 Task: Create a due date automation trigger when advanced on, 2 working days before a card is due add fields with custom field "Resume" set to a date less than 1 days ago is due at 11:00 AM.
Action: Mouse moved to (954, 71)
Screenshot: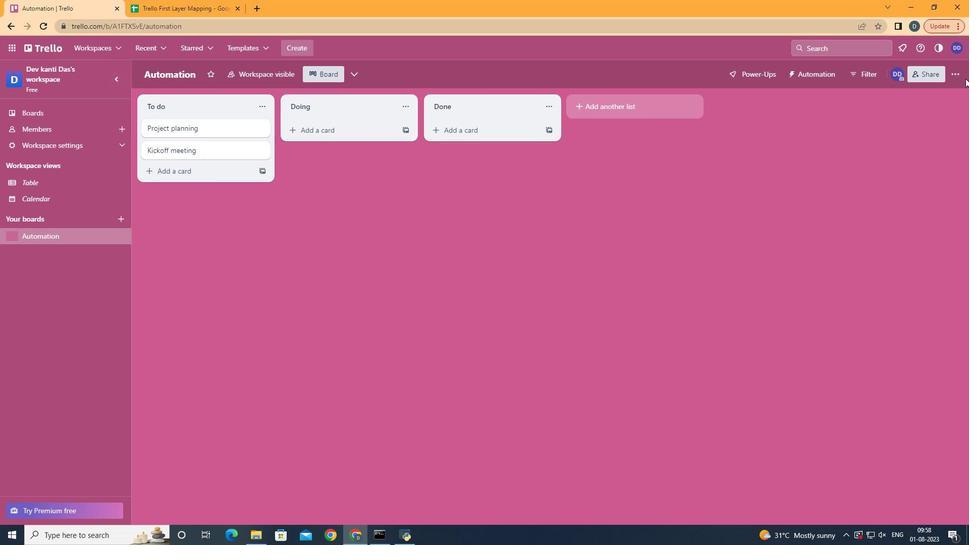 
Action: Mouse pressed left at (954, 71)
Screenshot: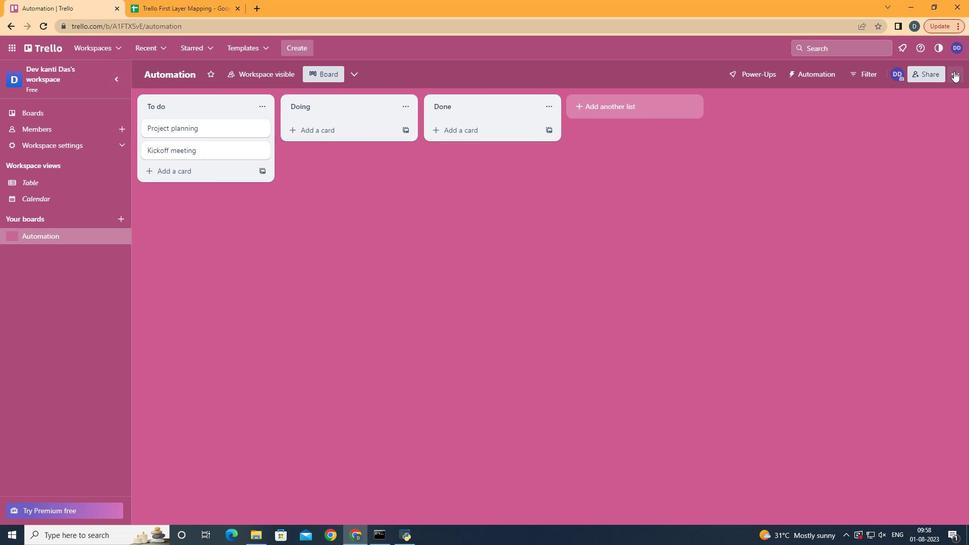 
Action: Mouse moved to (892, 201)
Screenshot: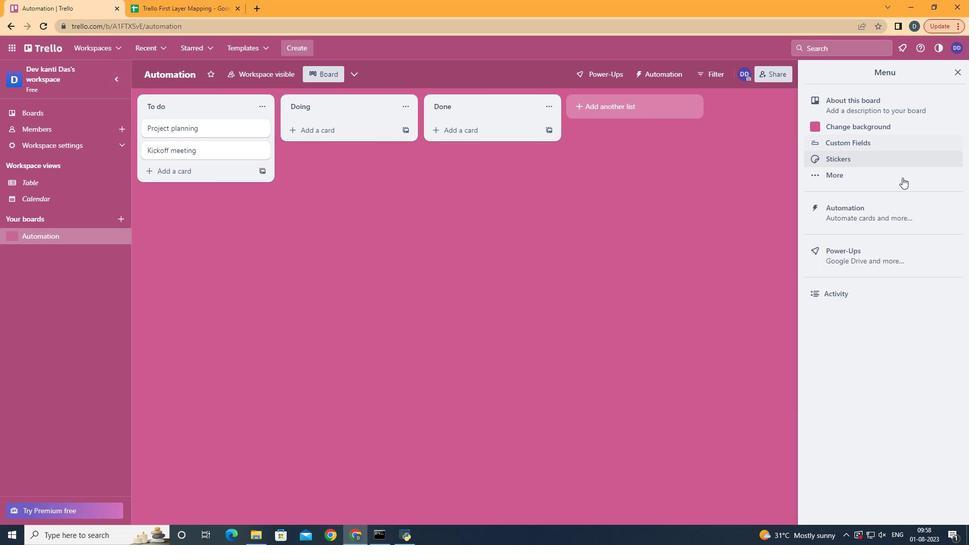 
Action: Mouse pressed left at (892, 201)
Screenshot: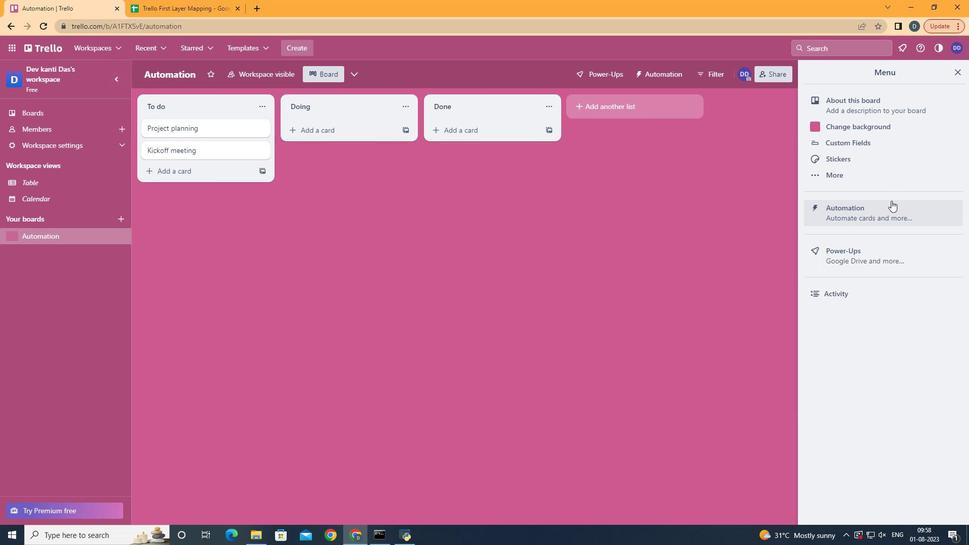 
Action: Mouse moved to (196, 199)
Screenshot: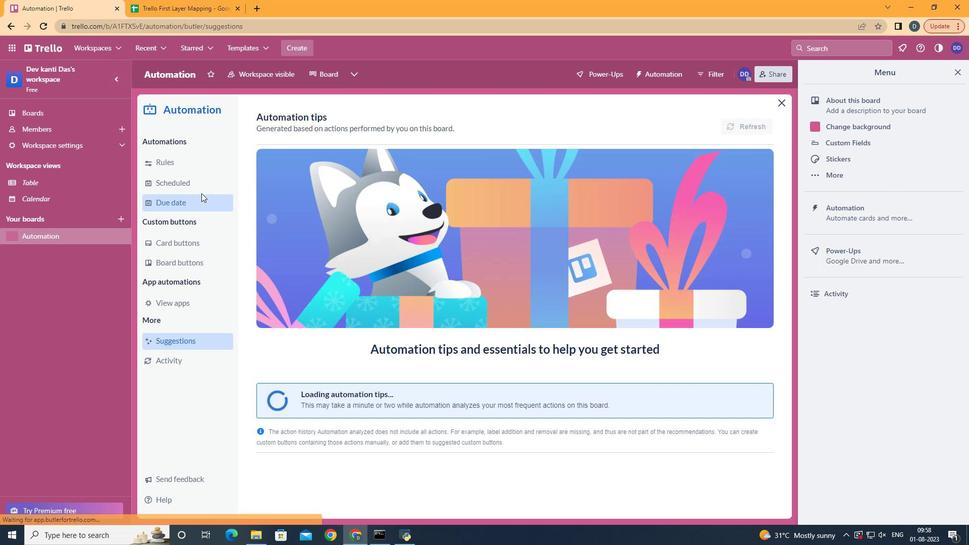 
Action: Mouse pressed left at (196, 199)
Screenshot: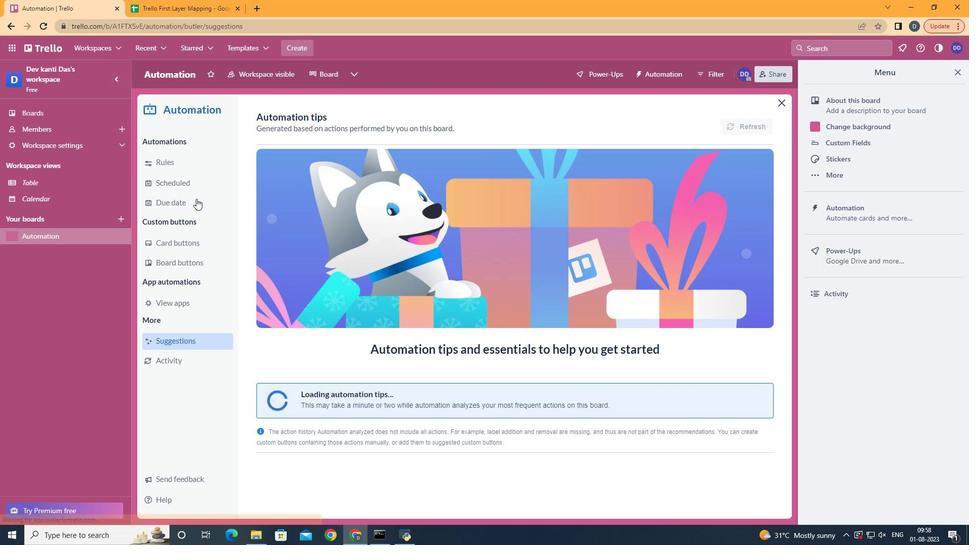
Action: Mouse moved to (724, 122)
Screenshot: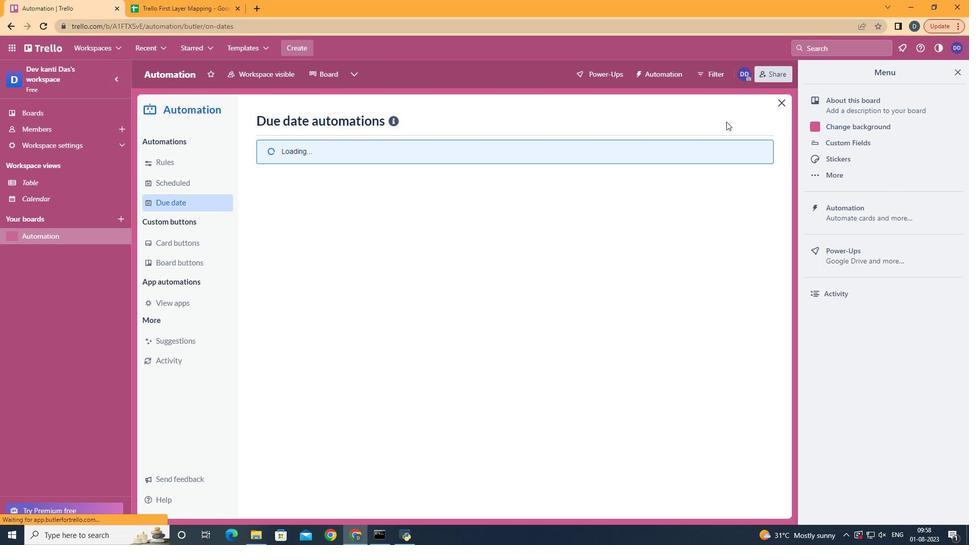 
Action: Mouse pressed left at (724, 122)
Screenshot: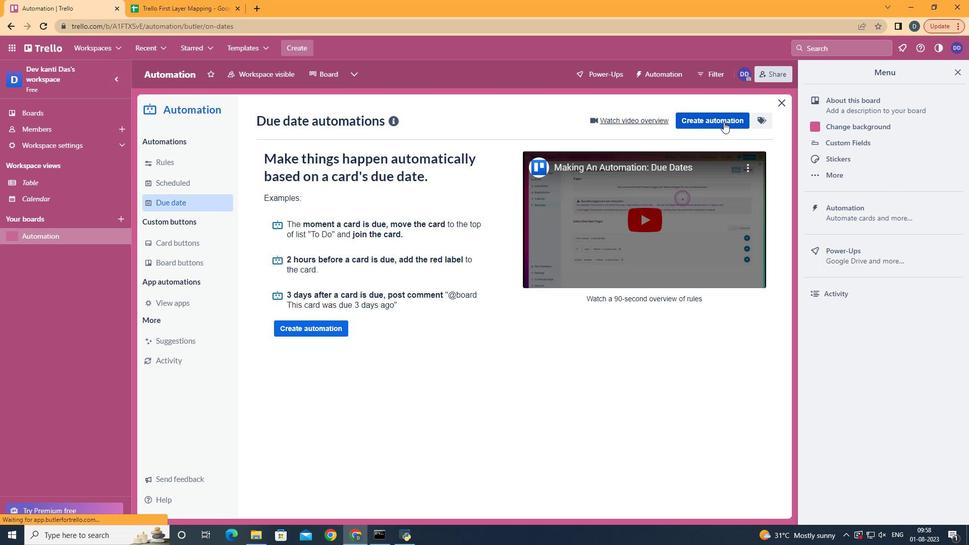 
Action: Mouse moved to (553, 210)
Screenshot: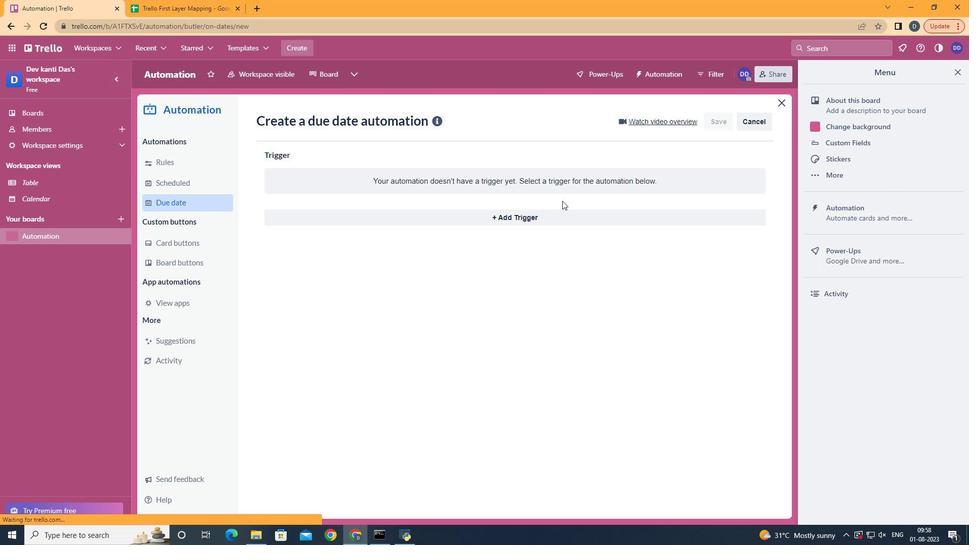 
Action: Mouse pressed left at (553, 210)
Screenshot: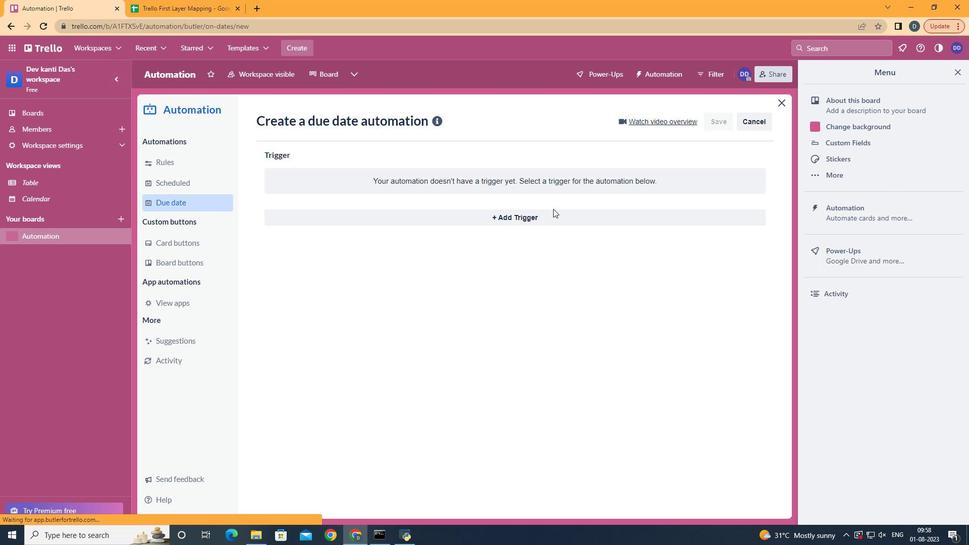 
Action: Mouse moved to (331, 411)
Screenshot: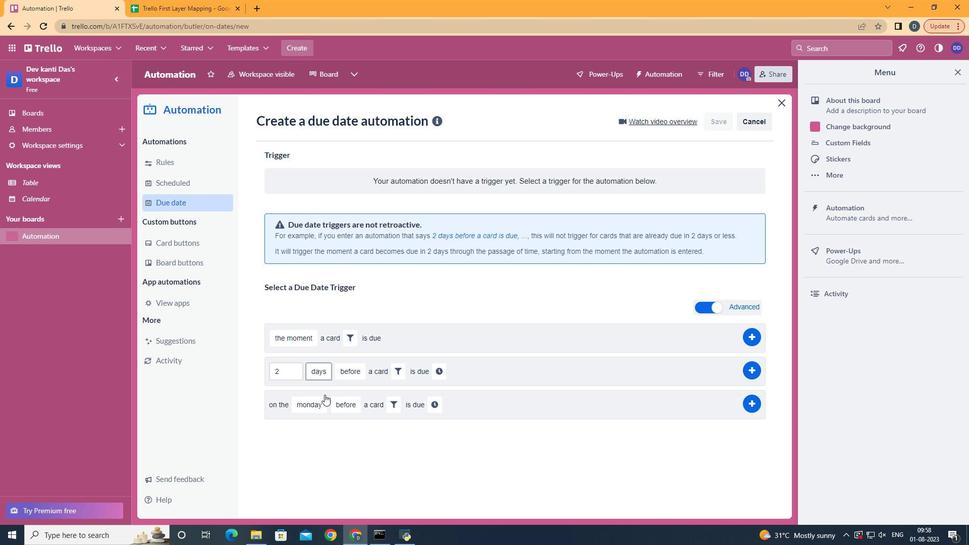 
Action: Mouse pressed left at (331, 411)
Screenshot: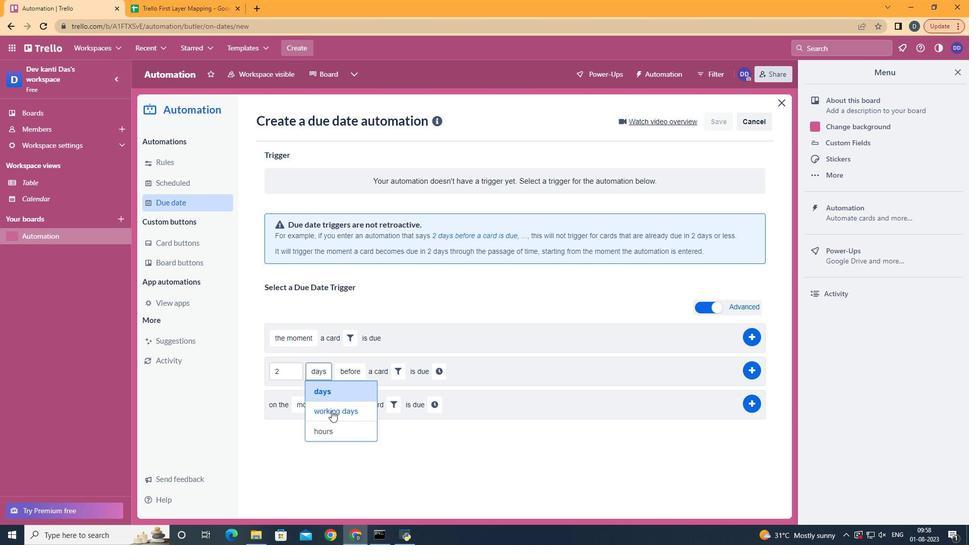 
Action: Mouse moved to (413, 373)
Screenshot: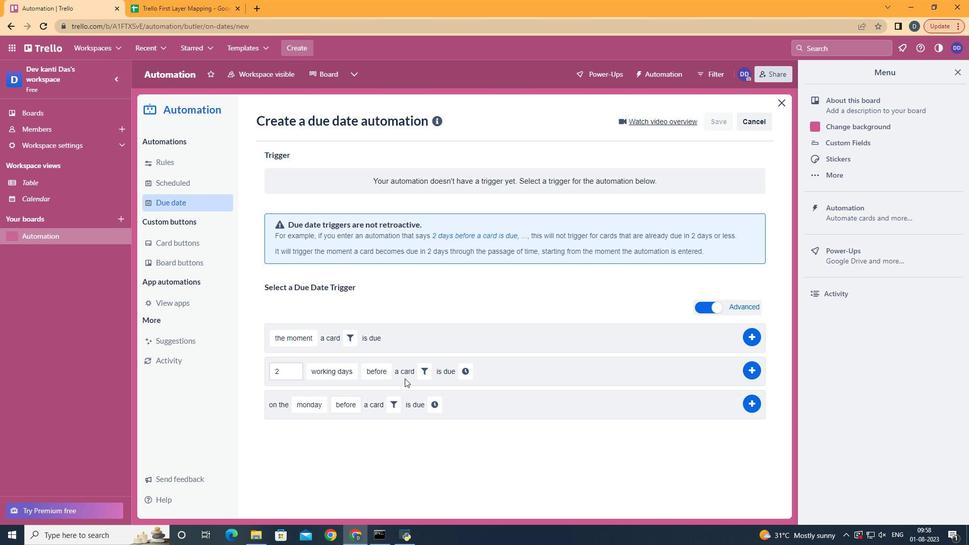
Action: Mouse pressed left at (413, 373)
Screenshot: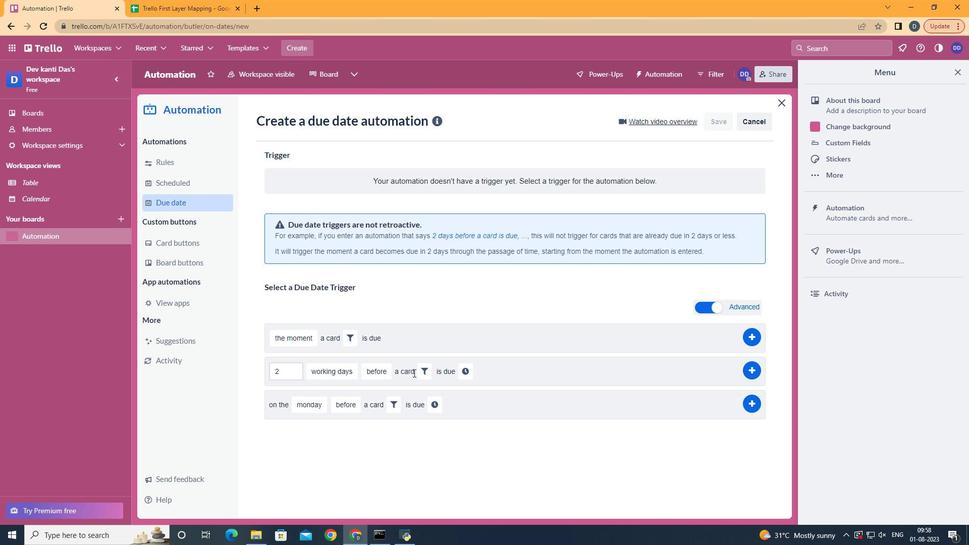 
Action: Mouse moved to (430, 366)
Screenshot: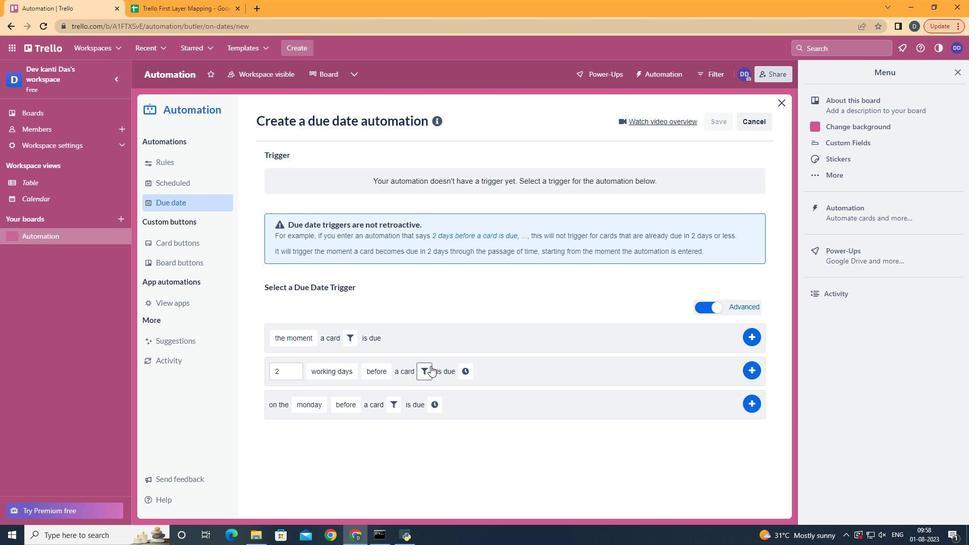 
Action: Mouse pressed left at (430, 366)
Screenshot: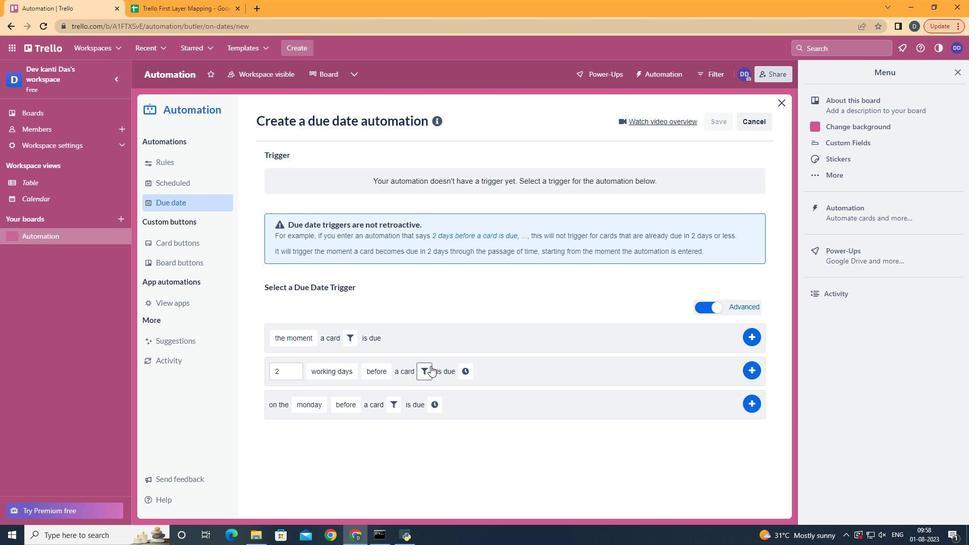 
Action: Mouse moved to (587, 409)
Screenshot: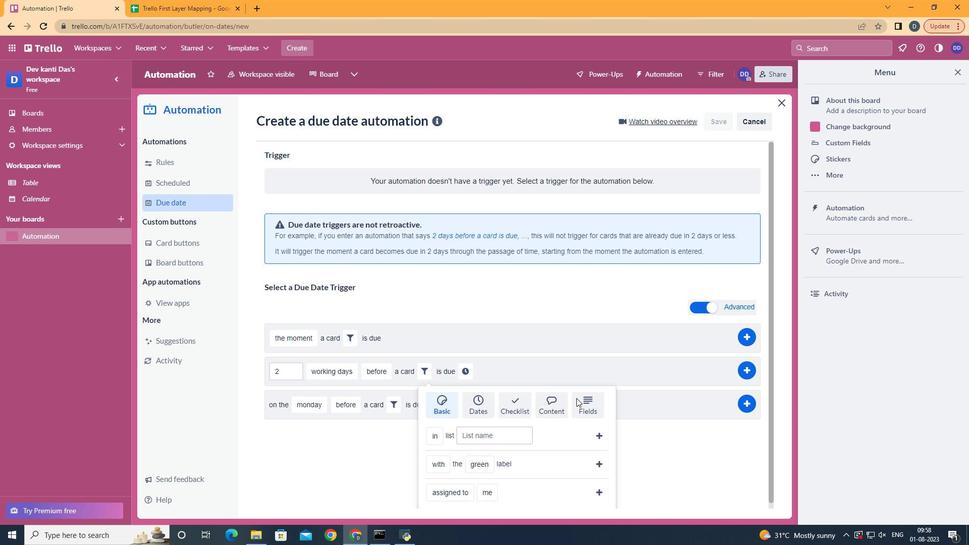 
Action: Mouse pressed left at (587, 409)
Screenshot: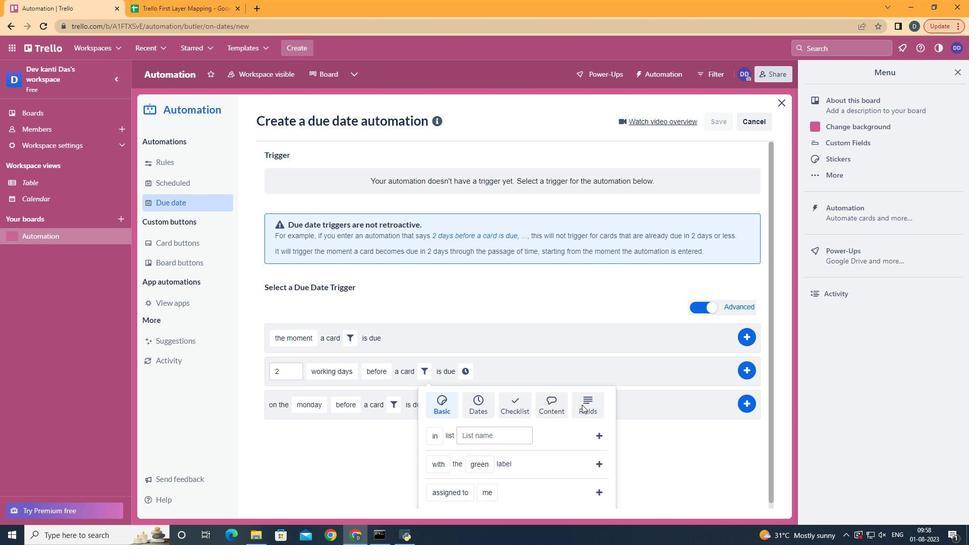 
Action: Mouse scrolled (587, 408) with delta (0, 0)
Screenshot: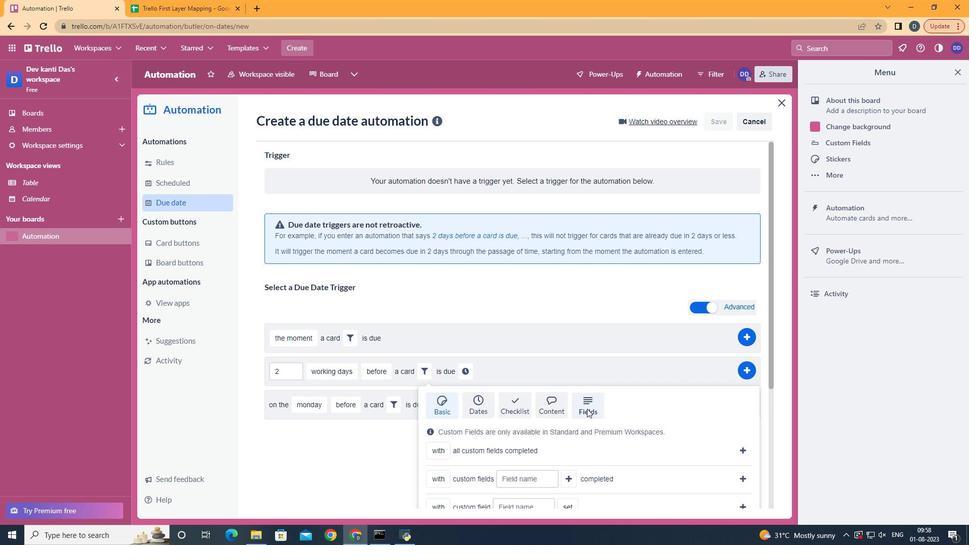 
Action: Mouse scrolled (587, 408) with delta (0, 0)
Screenshot: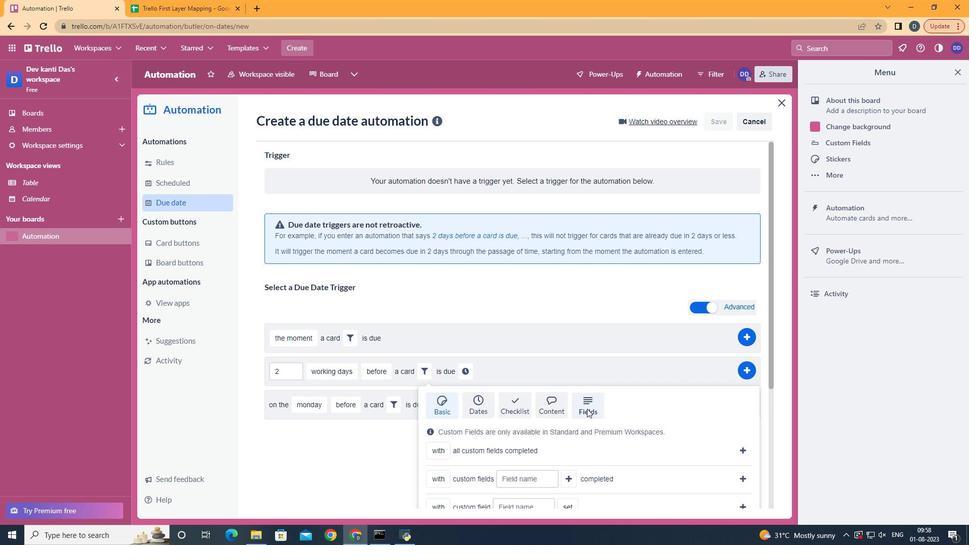 
Action: Mouse scrolled (587, 408) with delta (0, 0)
Screenshot: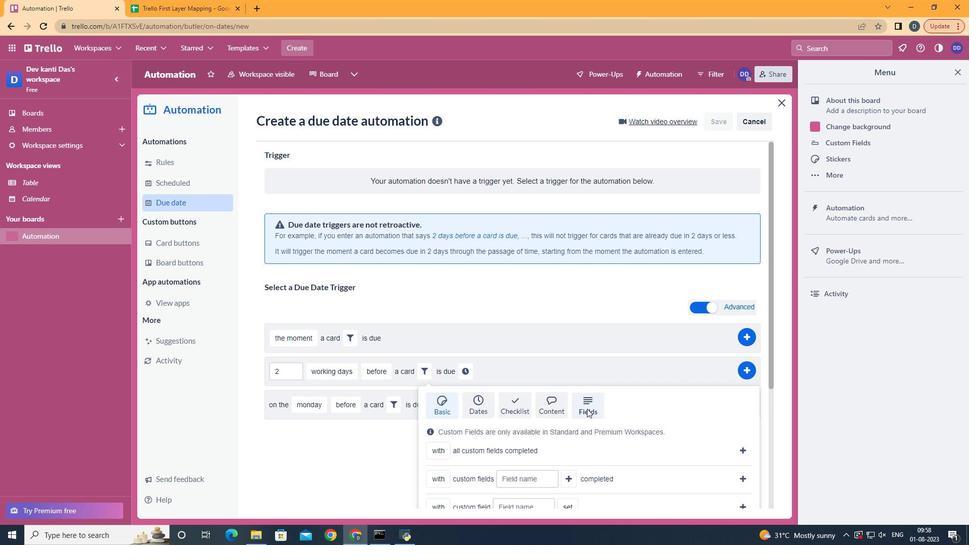 
Action: Mouse scrolled (587, 408) with delta (0, 0)
Screenshot: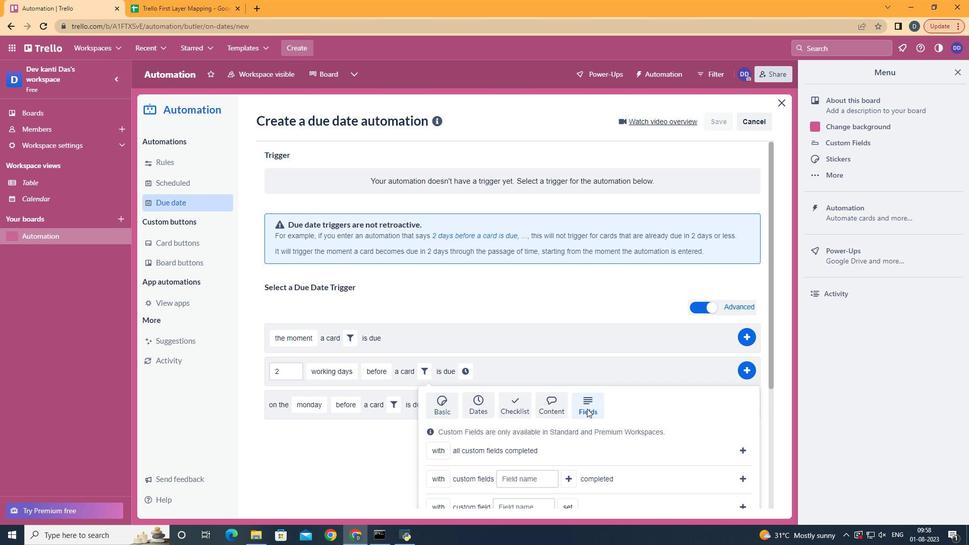 
Action: Mouse scrolled (587, 408) with delta (0, 0)
Screenshot: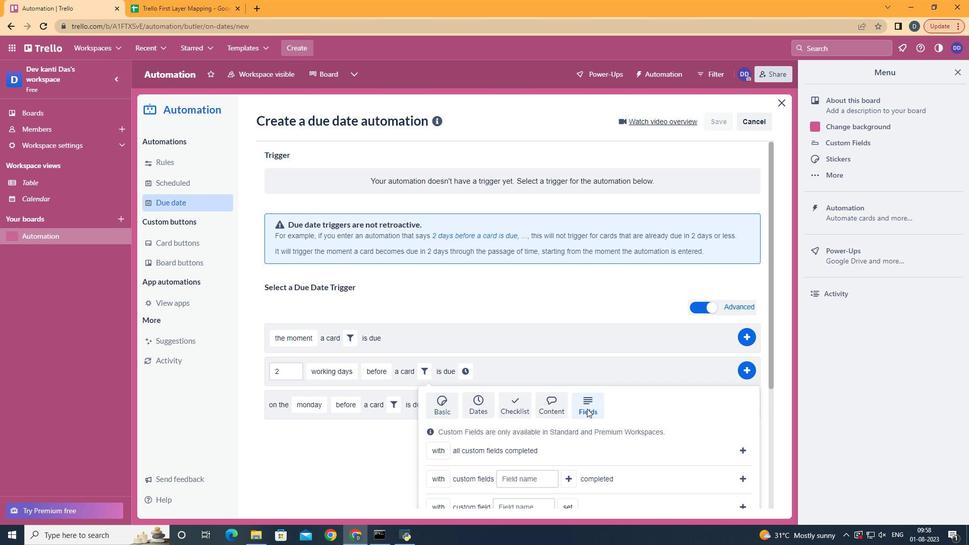
Action: Mouse scrolled (587, 408) with delta (0, 0)
Screenshot: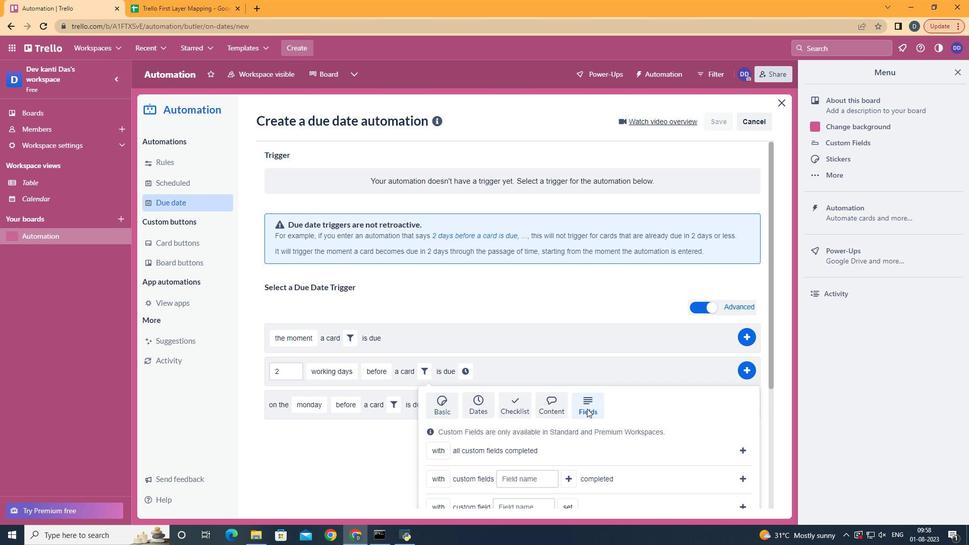 
Action: Mouse scrolled (587, 408) with delta (0, 0)
Screenshot: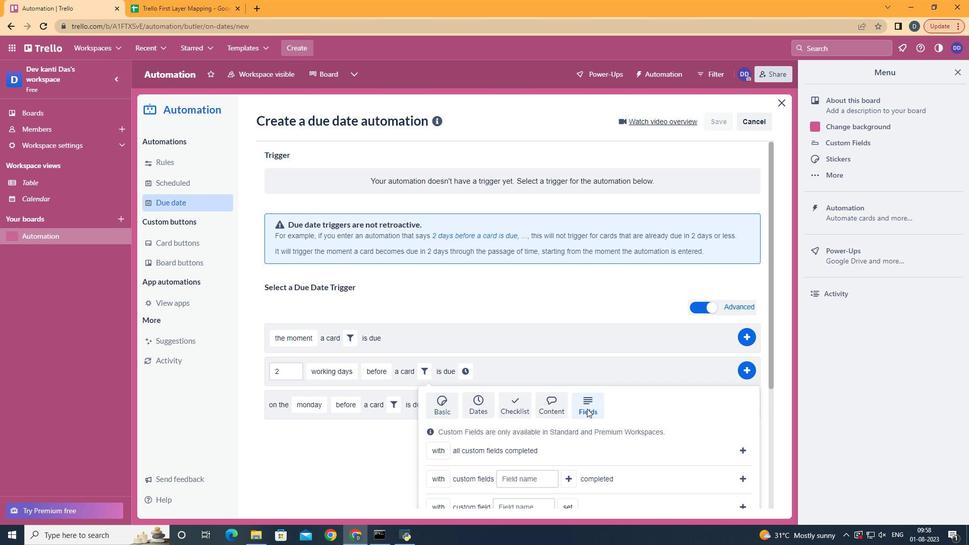 
Action: Mouse moved to (451, 433)
Screenshot: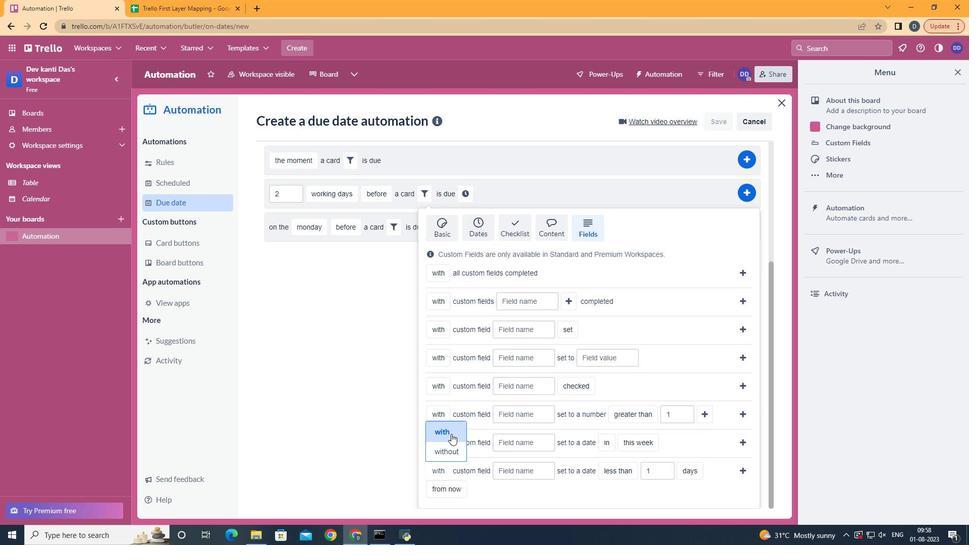 
Action: Mouse pressed left at (451, 433)
Screenshot: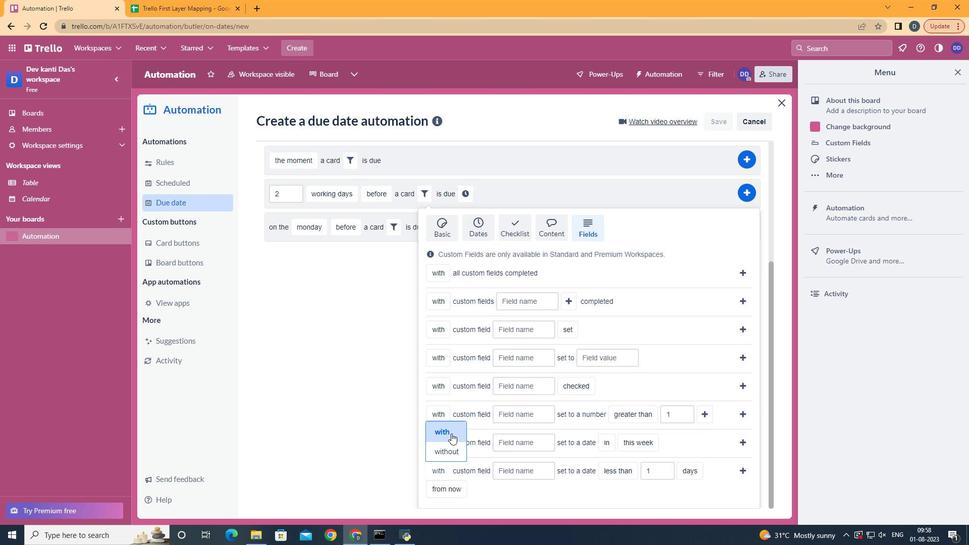 
Action: Mouse moved to (513, 468)
Screenshot: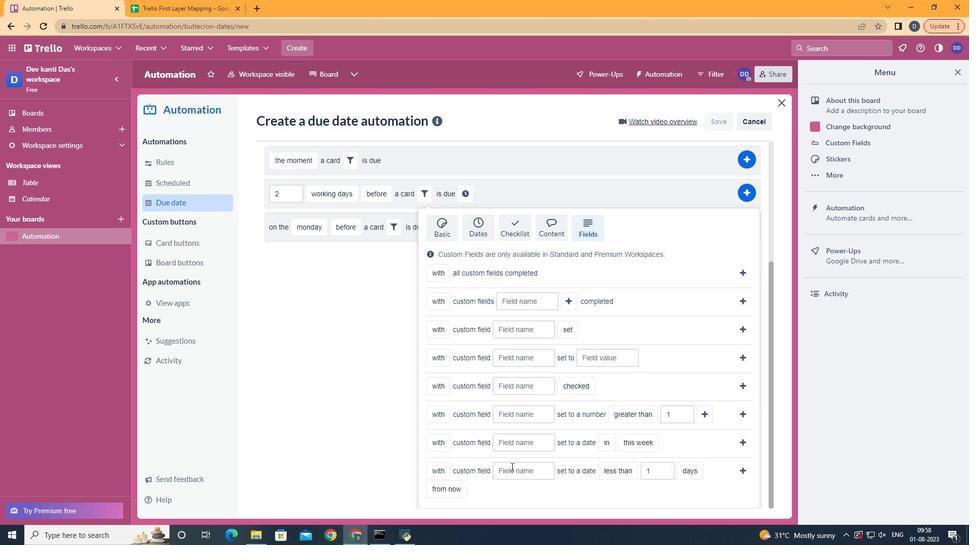 
Action: Mouse pressed left at (513, 468)
Screenshot: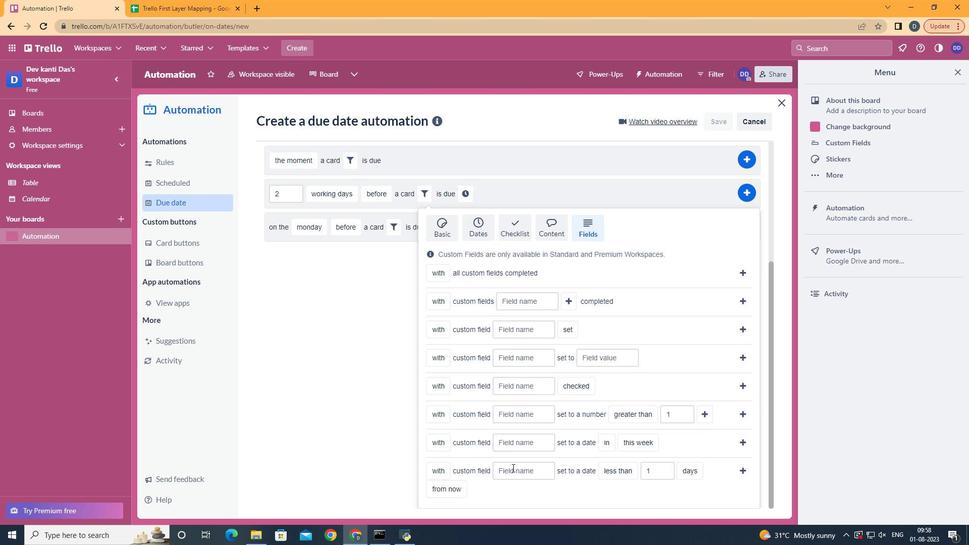 
Action: Key pressed <Key.shift>Resume
Screenshot: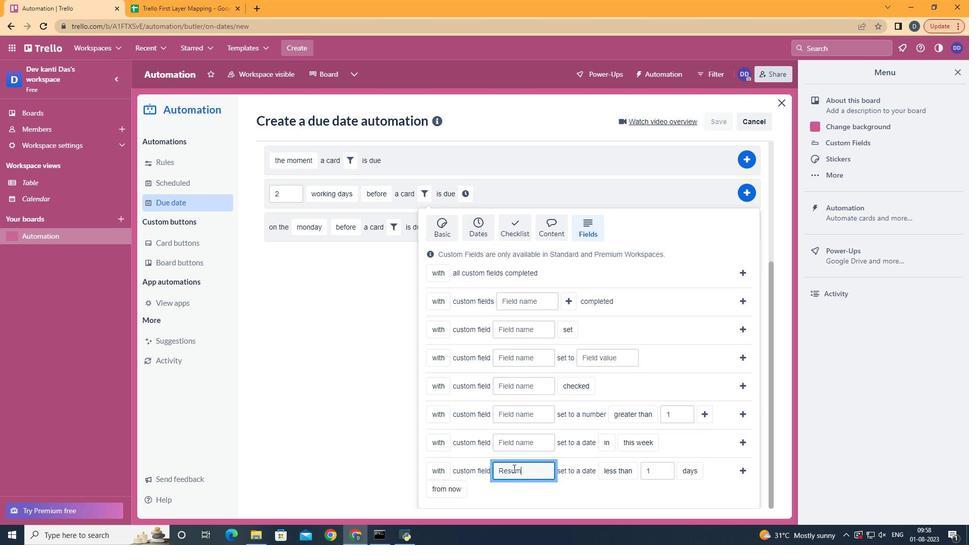 
Action: Mouse moved to (621, 403)
Screenshot: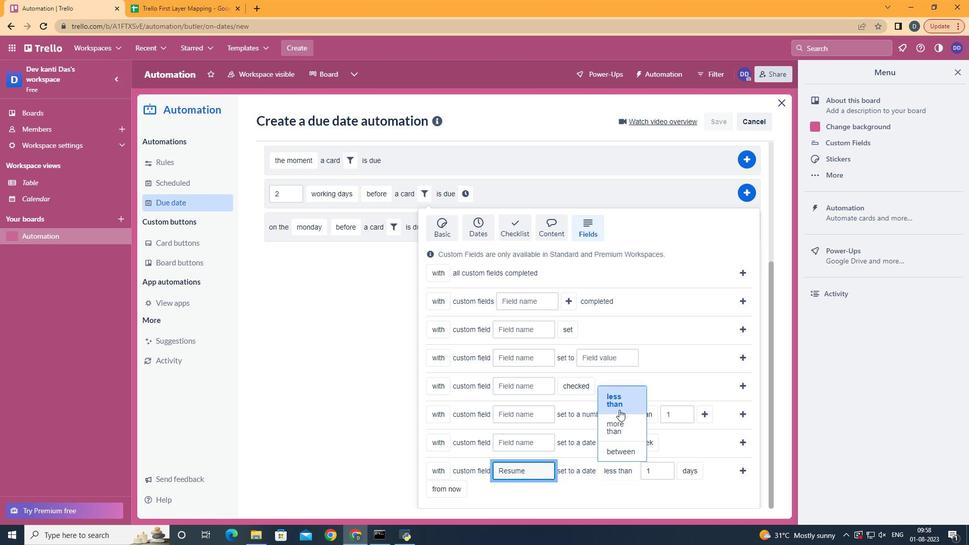 
Action: Mouse pressed left at (621, 403)
Screenshot: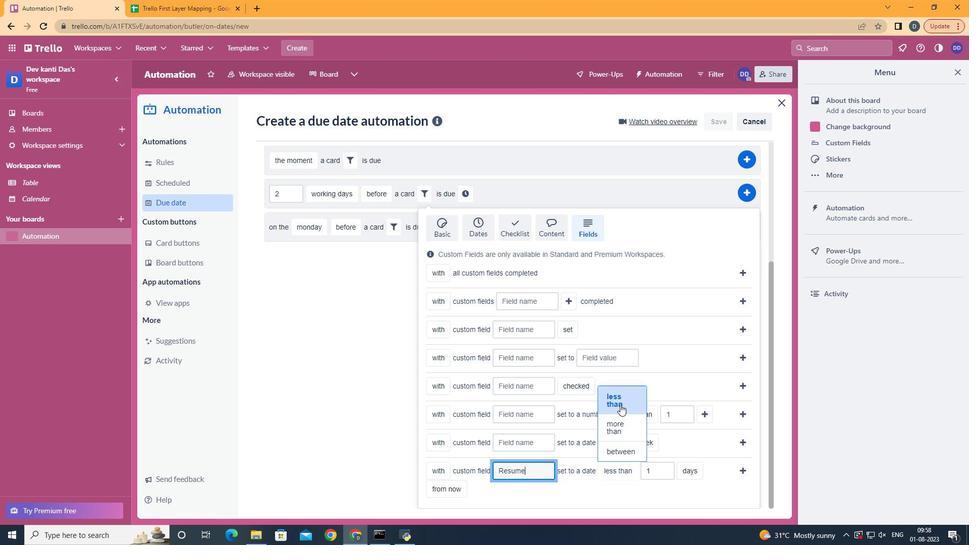 
Action: Mouse moved to (702, 425)
Screenshot: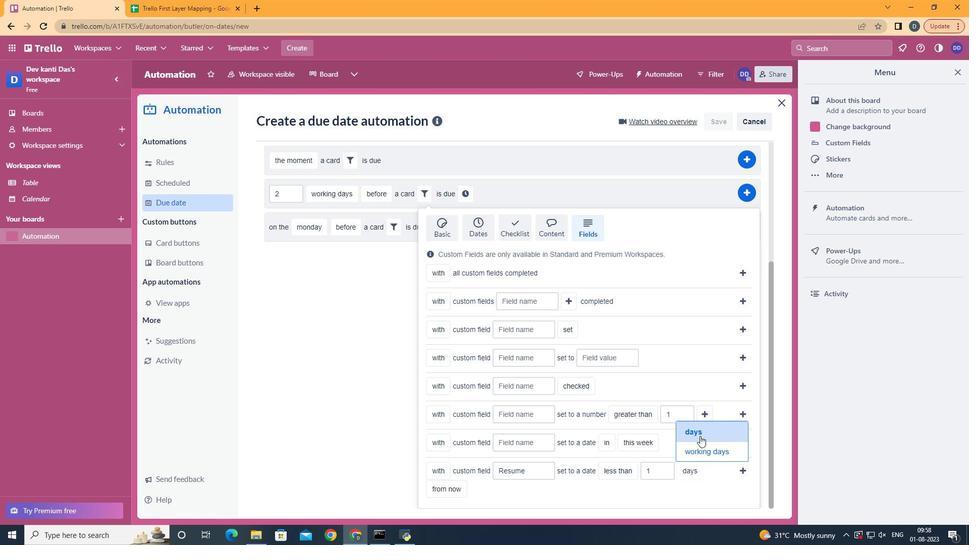 
Action: Mouse pressed left at (702, 425)
Screenshot: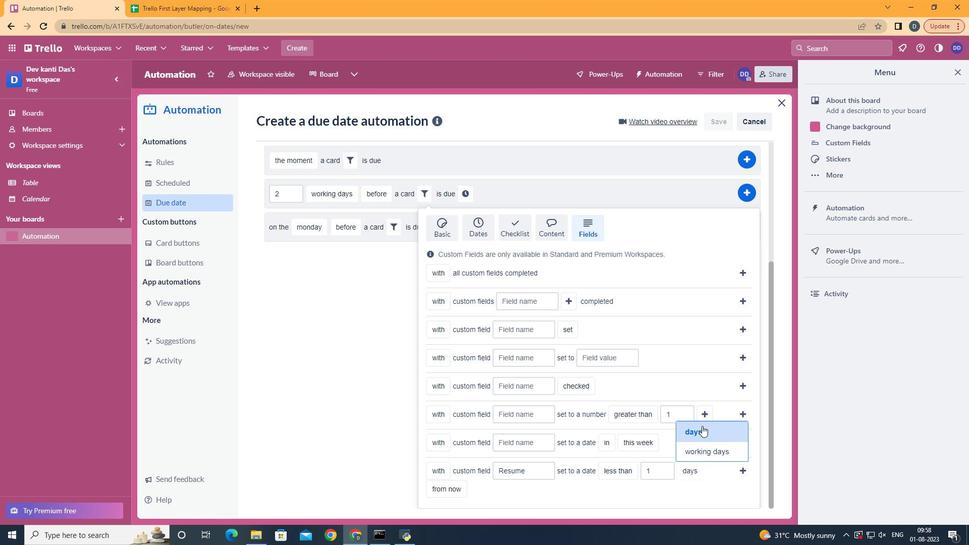 
Action: Mouse moved to (449, 468)
Screenshot: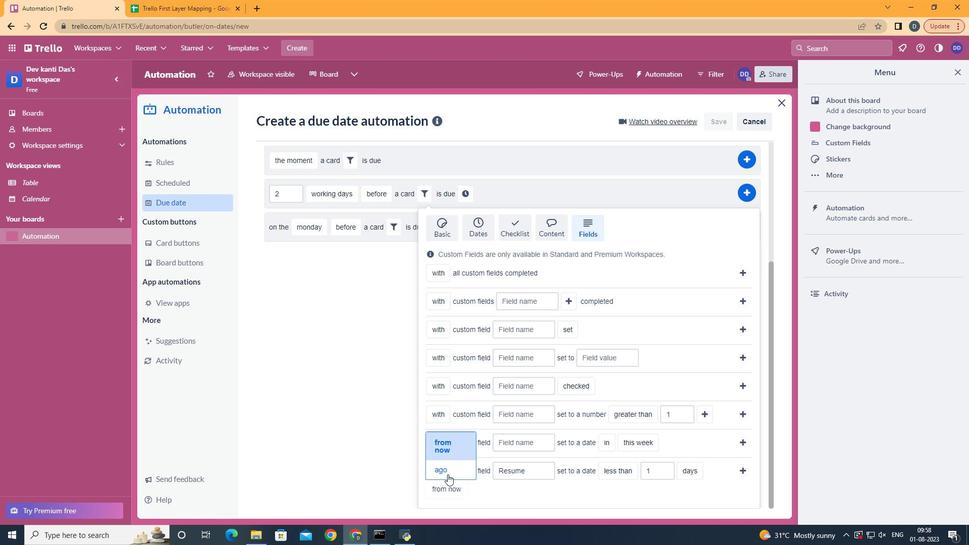 
Action: Mouse pressed left at (449, 468)
Screenshot: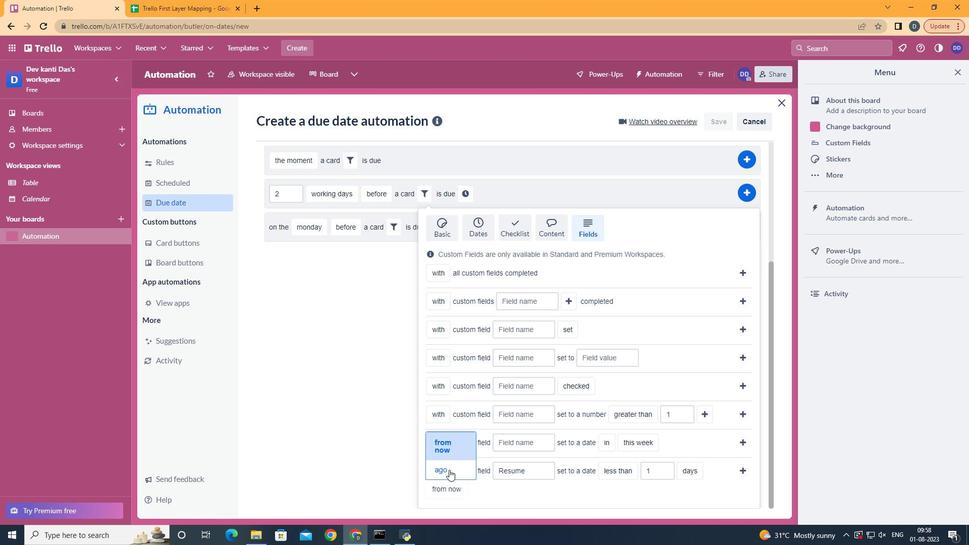 
Action: Mouse moved to (744, 470)
Screenshot: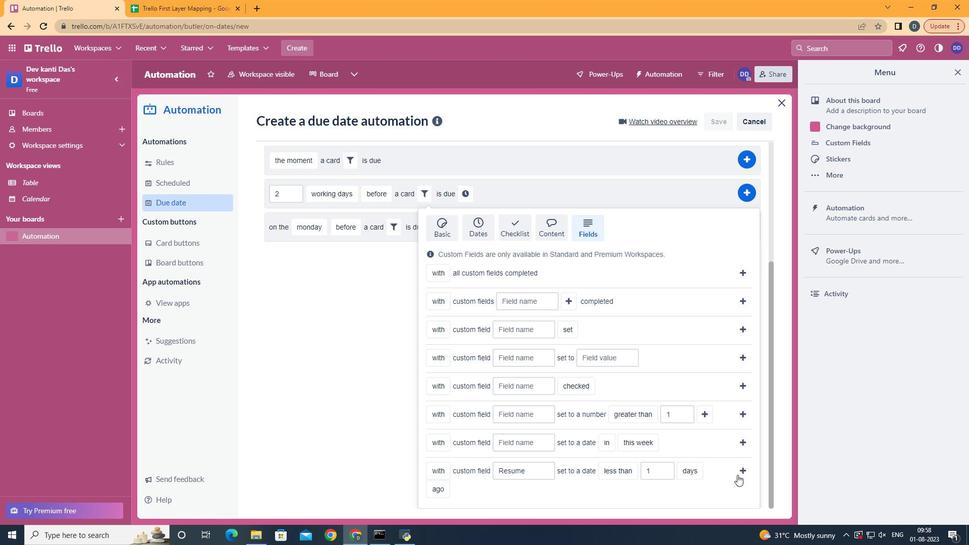 
Action: Mouse pressed left at (744, 470)
Screenshot: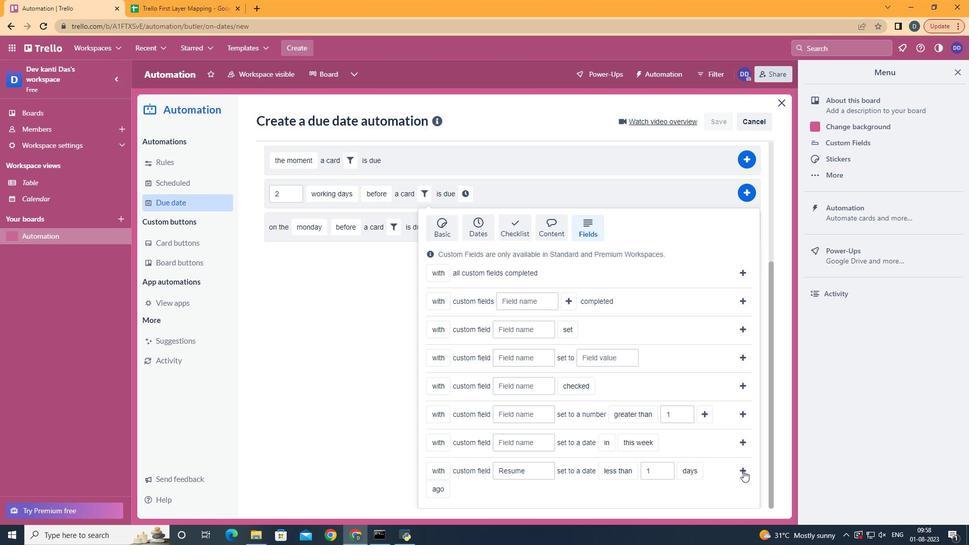 
Action: Mouse moved to (677, 370)
Screenshot: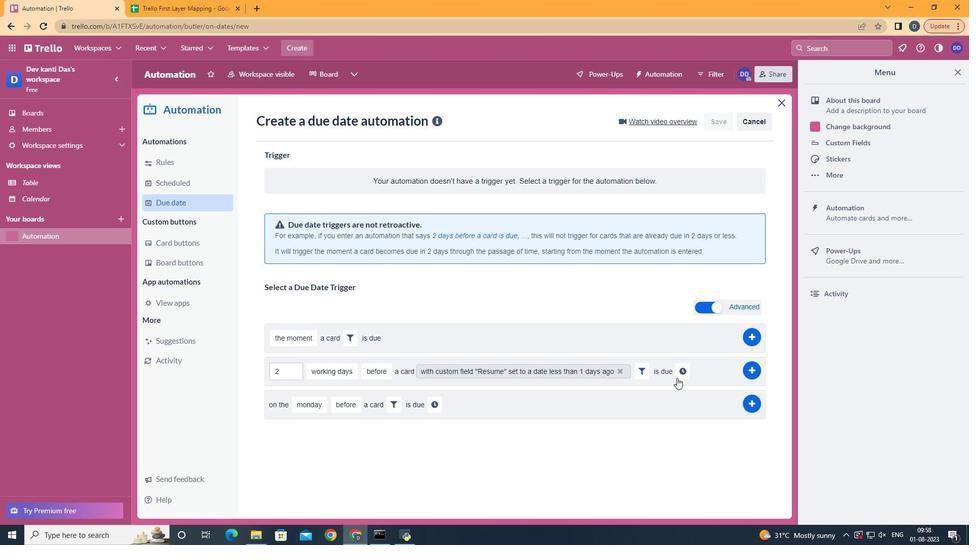 
Action: Mouse pressed left at (677, 370)
Screenshot: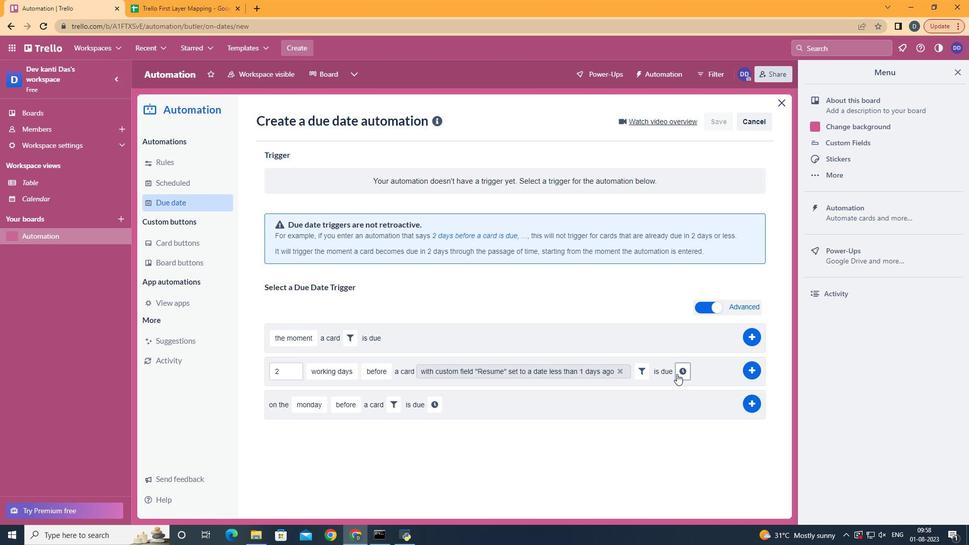 
Action: Mouse moved to (311, 395)
Screenshot: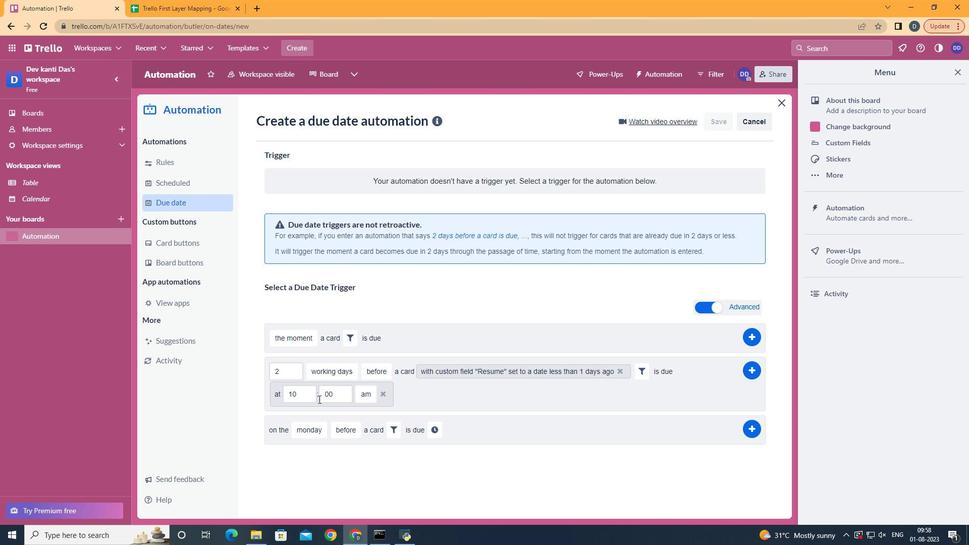 
Action: Mouse pressed left at (311, 395)
Screenshot: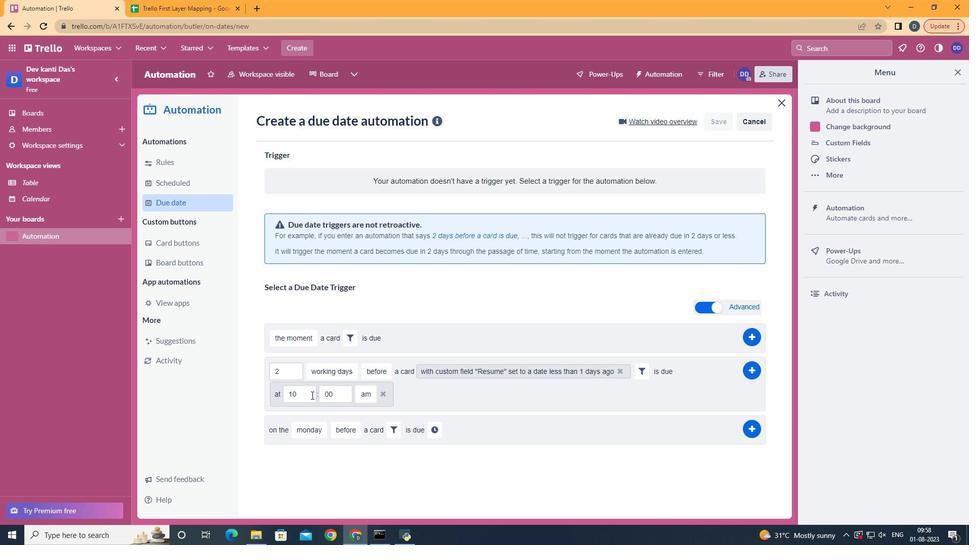 
Action: Key pressed <Key.backspace>1
Screenshot: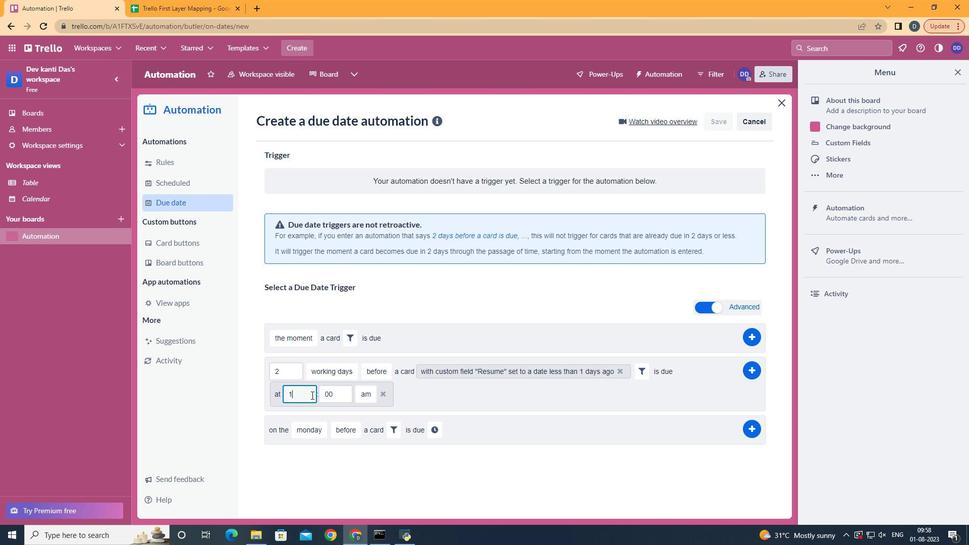 
Action: Mouse moved to (753, 365)
Screenshot: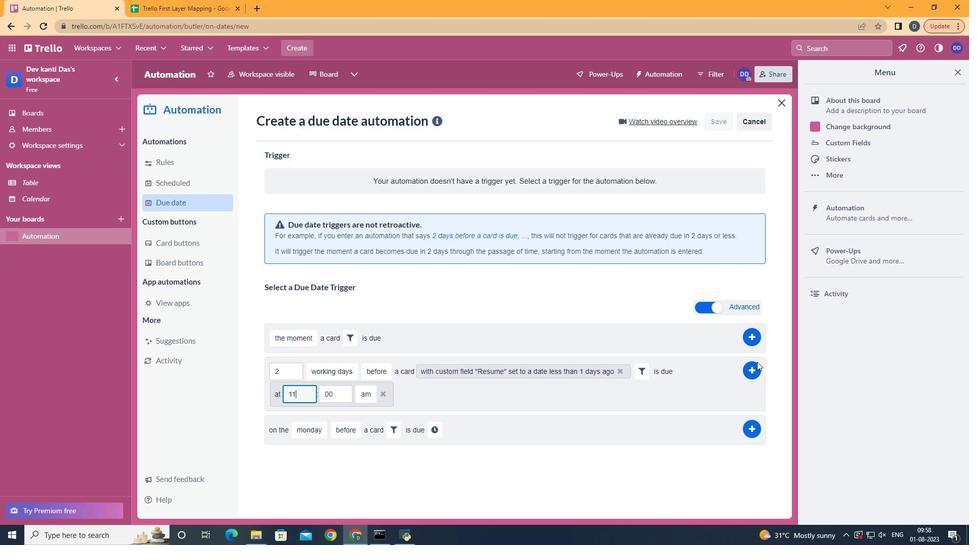 
Action: Mouse pressed left at (753, 365)
Screenshot: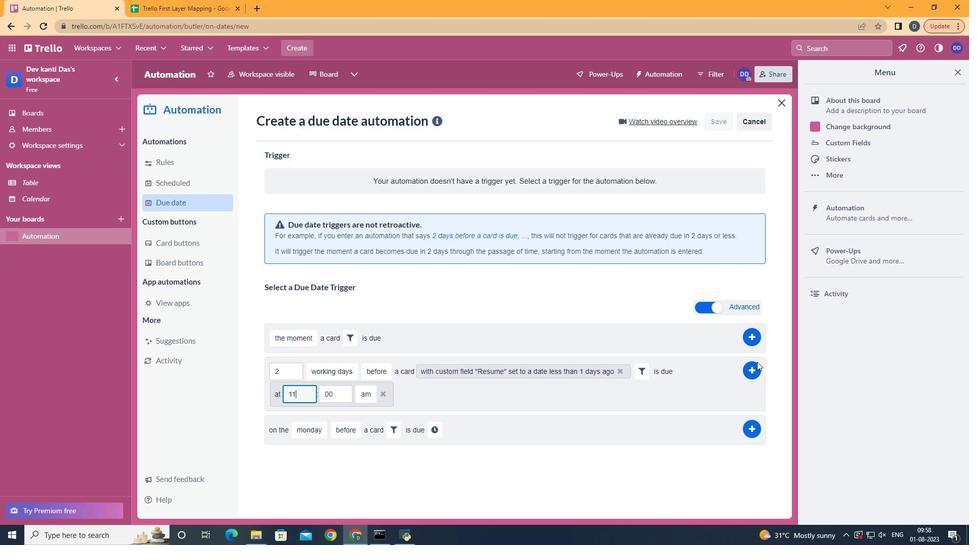 
Action: Mouse moved to (553, 298)
Screenshot: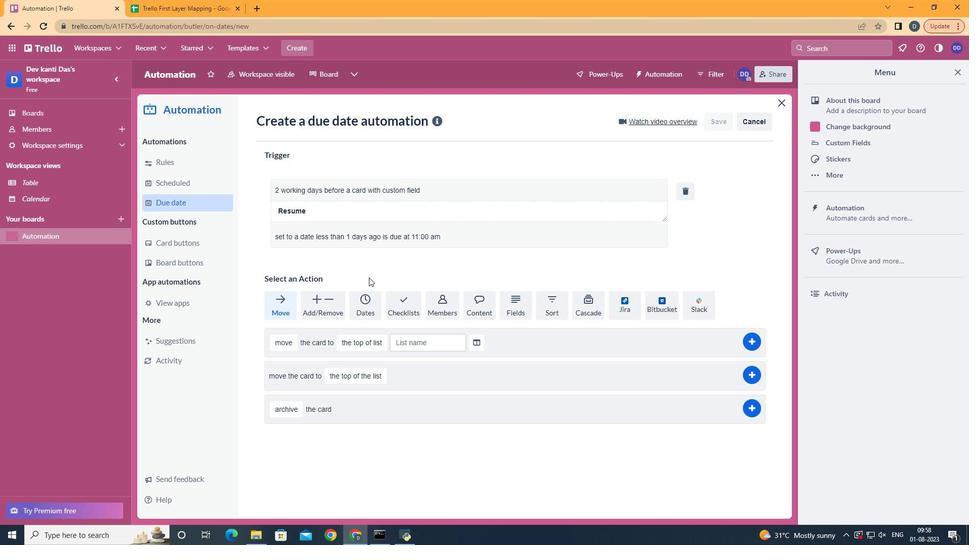 
